 Task: Plan a virtual team-building escape room challenge for the 9th at 3 PM to 3:30 PM.
Action: Mouse moved to (52, 100)
Screenshot: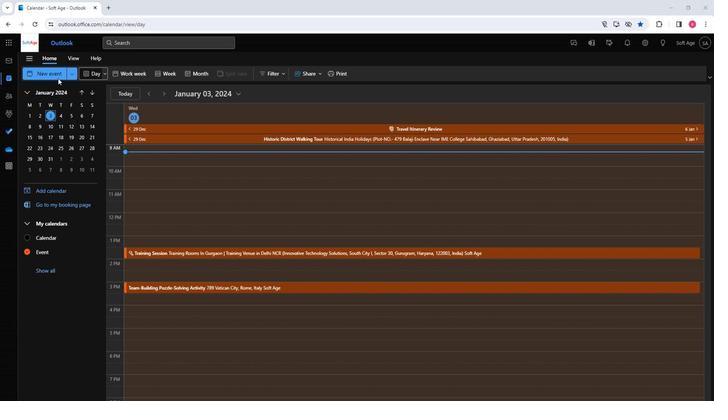 
Action: Mouse pressed left at (52, 100)
Screenshot: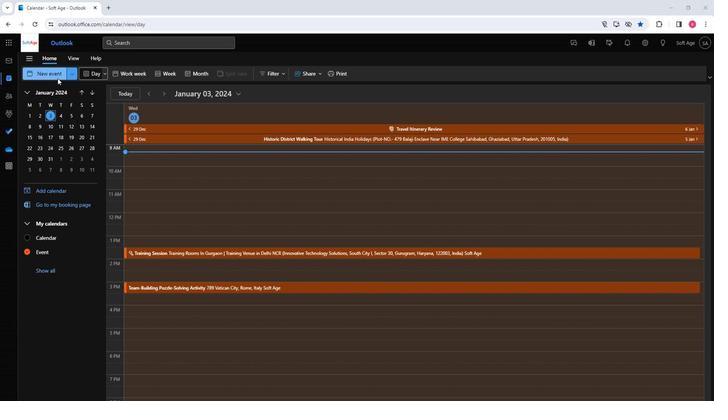 
Action: Mouse moved to (189, 140)
Screenshot: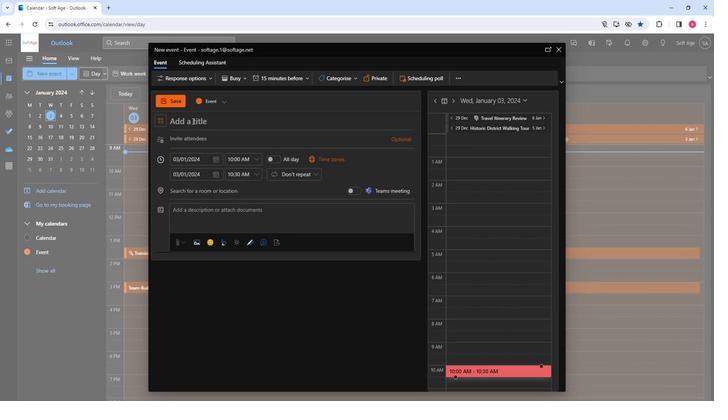 
Action: Mouse pressed left at (189, 140)
Screenshot: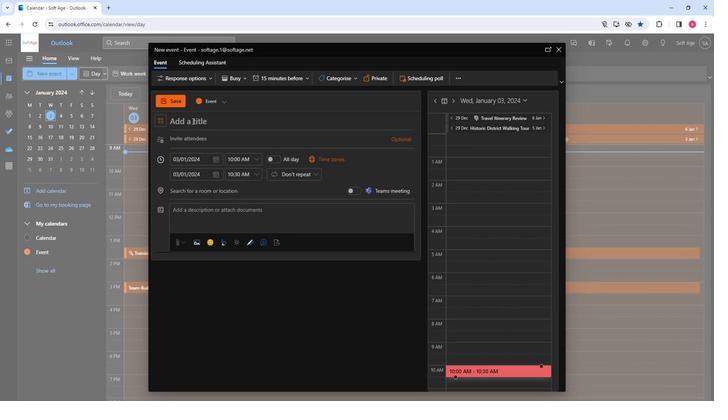 
Action: Key pressed <Key.shift>Team-<Key.shift>Building<Key.space><Key.shift>Escape<Key.space><Key.shift>Room<Key.shift><Key.space><Key.shift>Challenge<Key.tab><Key.shift>SO
Screenshot: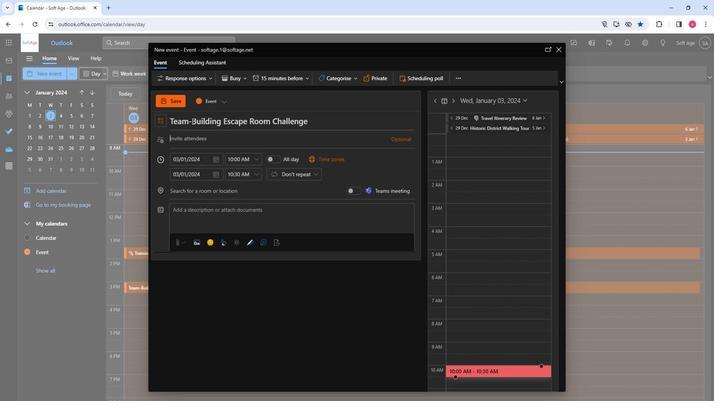 
Action: Mouse moved to (190, 184)
Screenshot: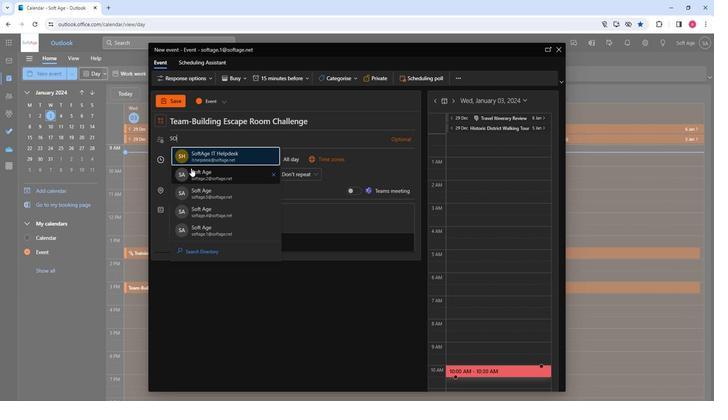 
Action: Mouse pressed left at (190, 184)
Screenshot: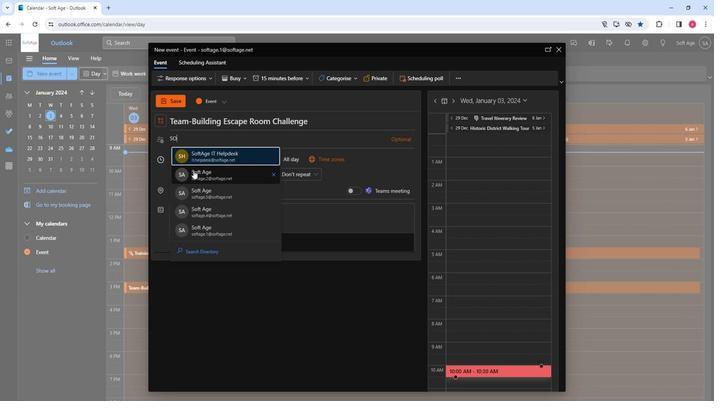 
Action: Key pressed <Key.caps_lock><Key.caps_lock>so
Screenshot: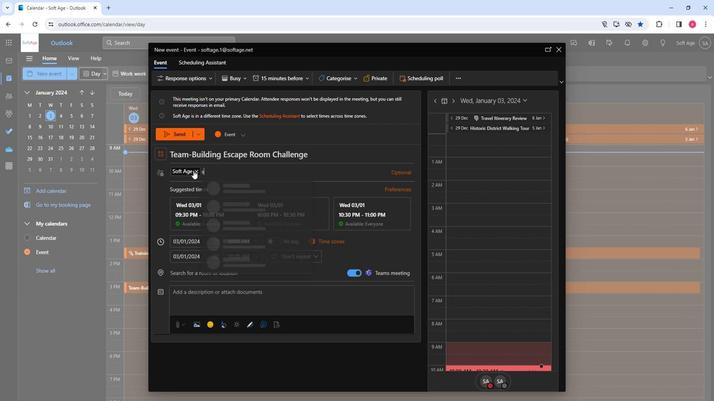 
Action: Mouse moved to (232, 240)
Screenshot: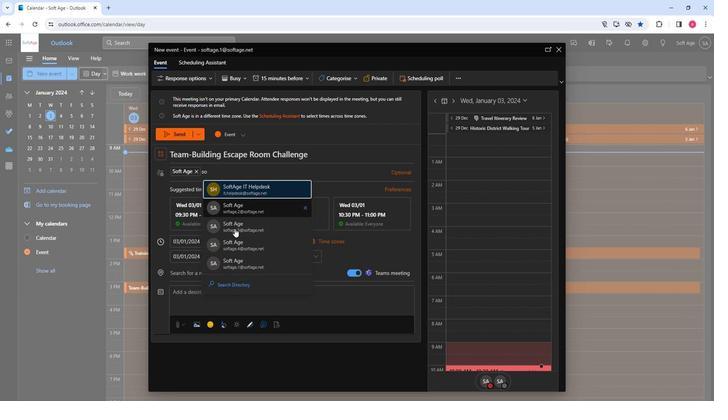 
Action: Mouse pressed left at (232, 240)
Screenshot: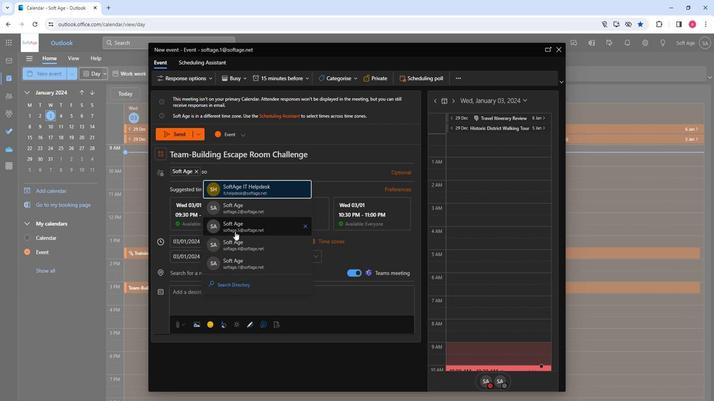 
Action: Key pressed so
Screenshot: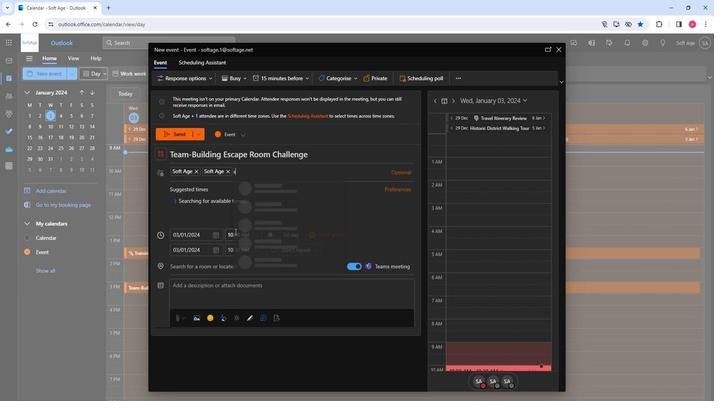 
Action: Mouse moved to (263, 254)
Screenshot: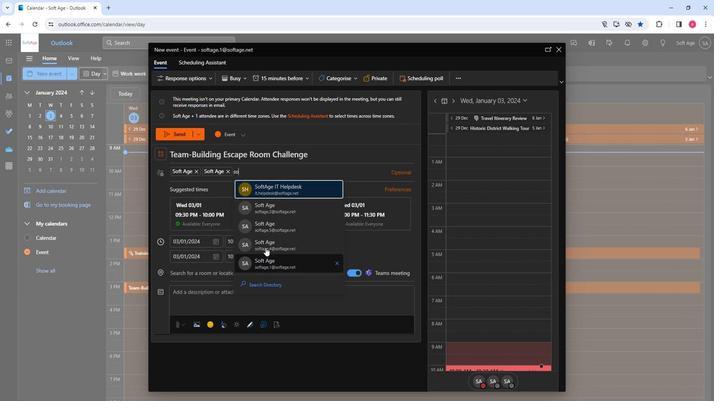 
Action: Mouse pressed left at (263, 254)
Screenshot: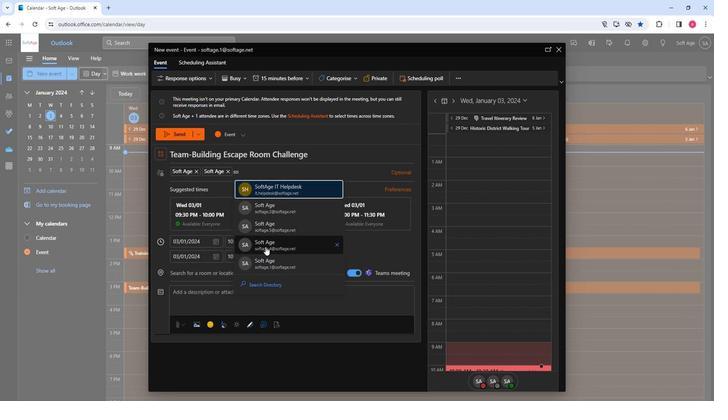 
Action: Key pressed so
Screenshot: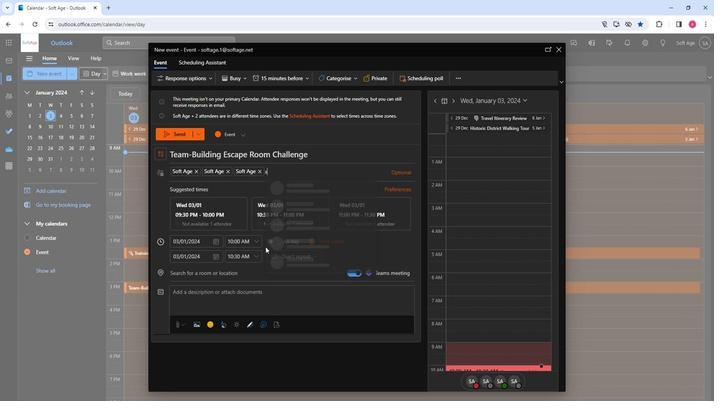 
Action: Mouse moved to (286, 269)
Screenshot: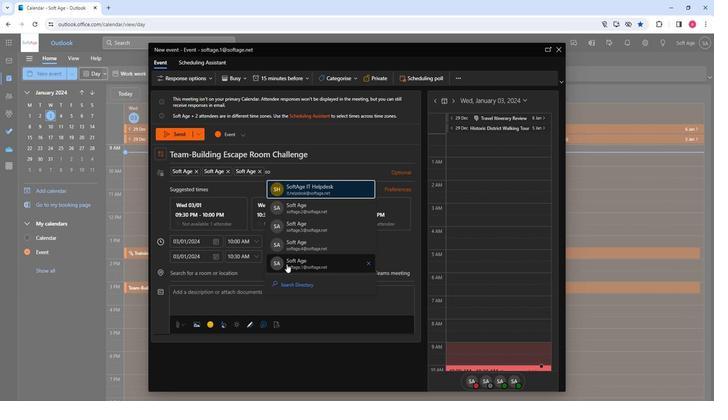 
Action: Mouse pressed left at (286, 269)
Screenshot: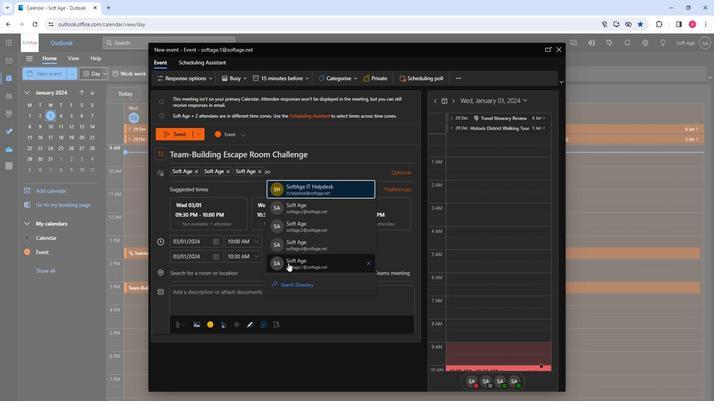 
Action: Mouse moved to (210, 250)
Screenshot: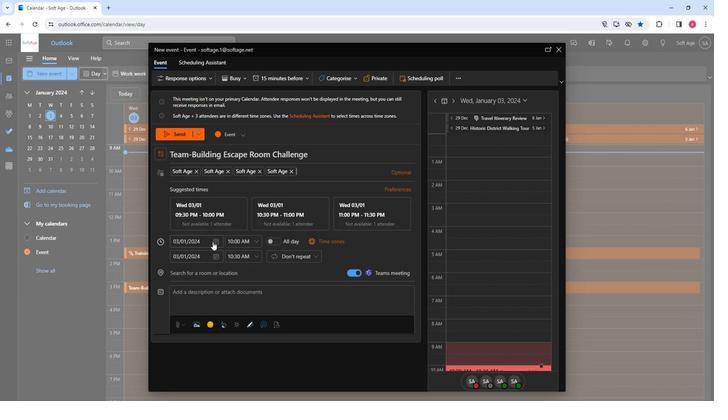 
Action: Mouse pressed left at (210, 250)
Screenshot: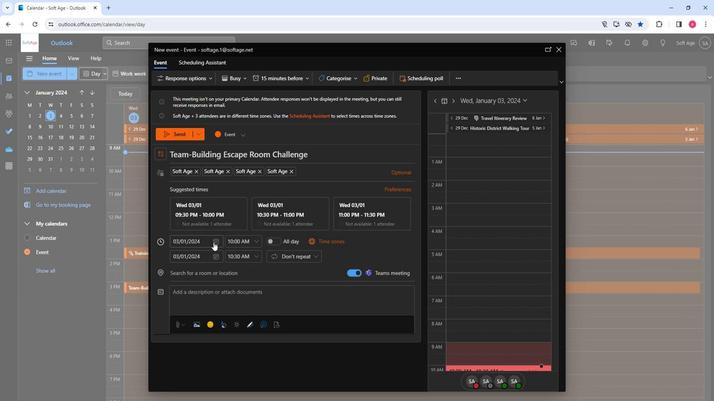 
Action: Mouse moved to (184, 297)
Screenshot: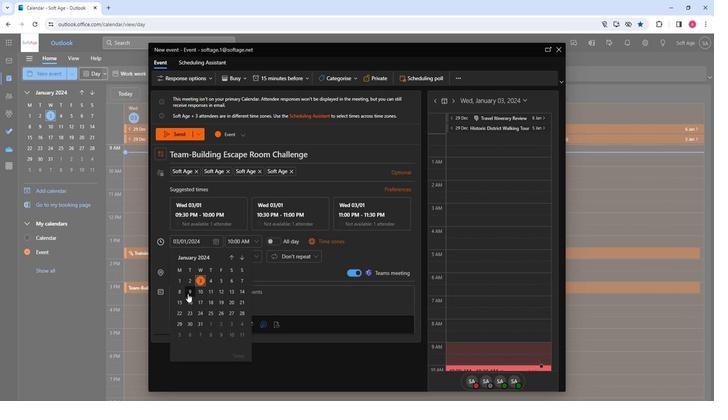 
Action: Mouse pressed left at (184, 297)
Screenshot: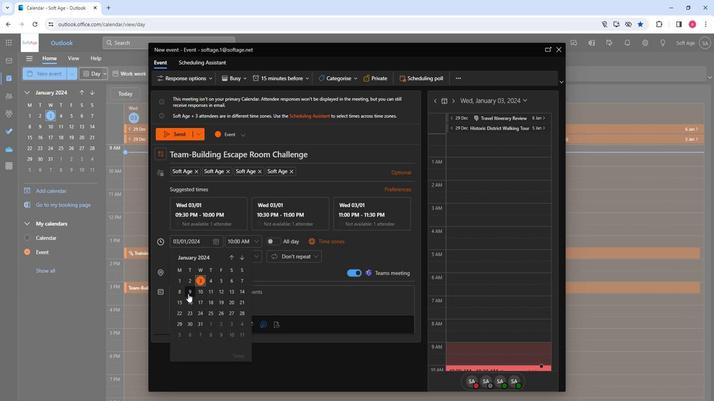 
Action: Mouse moved to (251, 248)
Screenshot: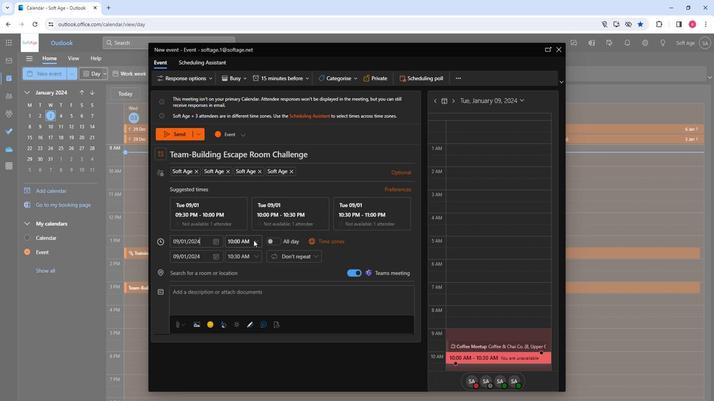 
Action: Mouse pressed left at (251, 248)
Screenshot: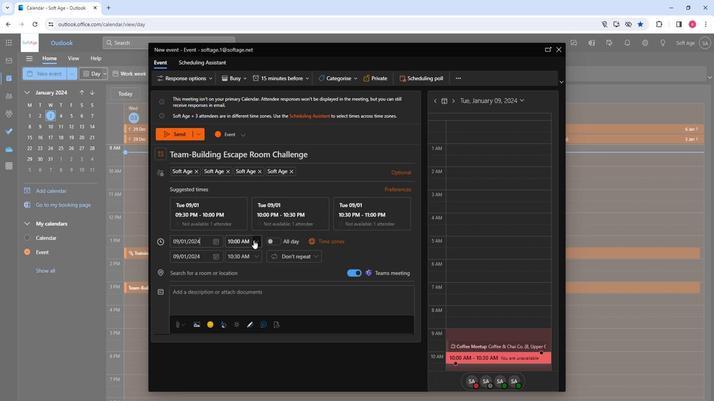 
Action: Mouse moved to (243, 278)
Screenshot: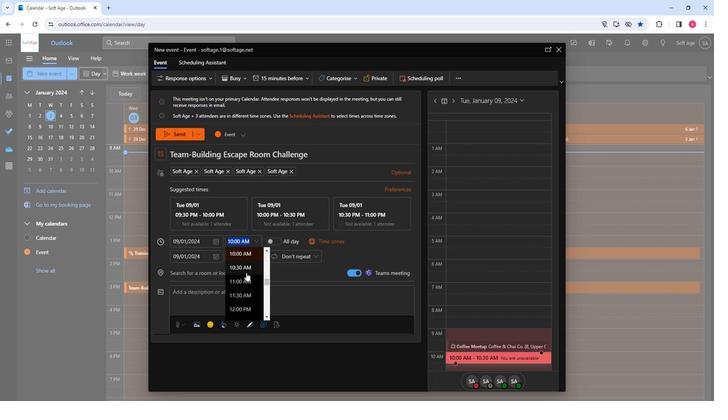 
Action: Mouse scrolled (243, 277) with delta (0, 0)
Screenshot: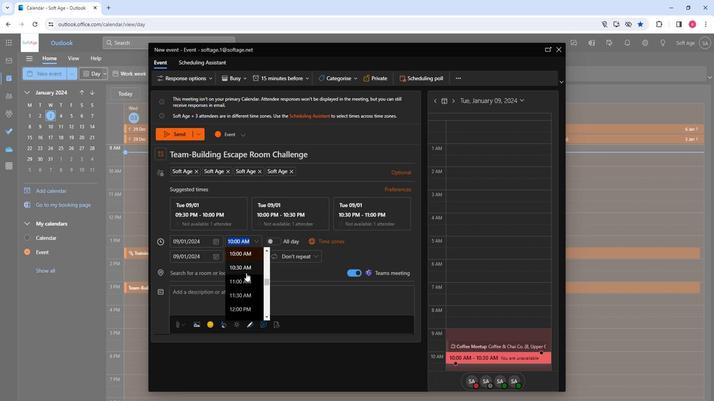 
Action: Mouse moved to (242, 277)
Screenshot: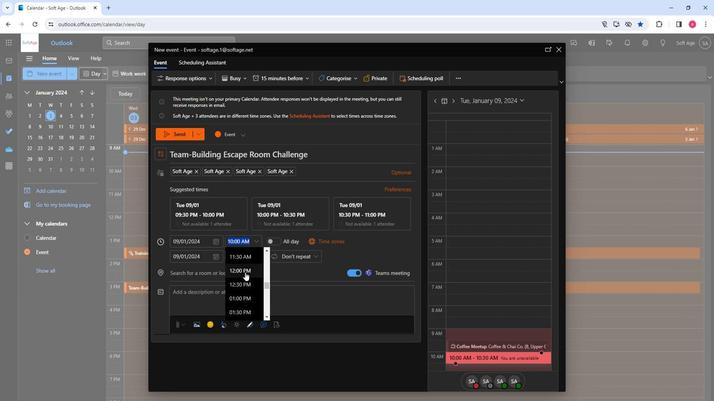 
Action: Mouse scrolled (242, 277) with delta (0, 0)
Screenshot: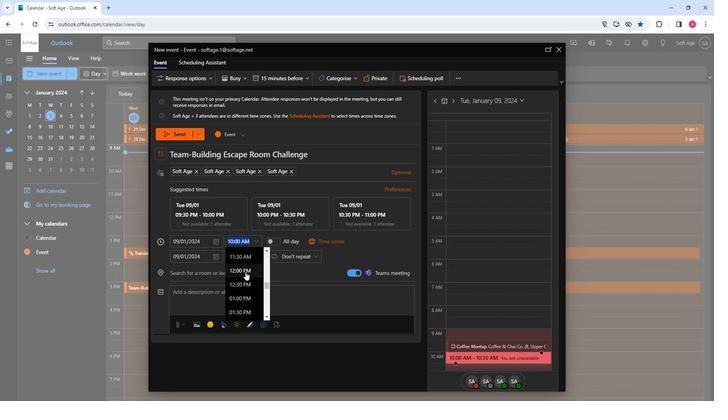 
Action: Mouse moved to (243, 276)
Screenshot: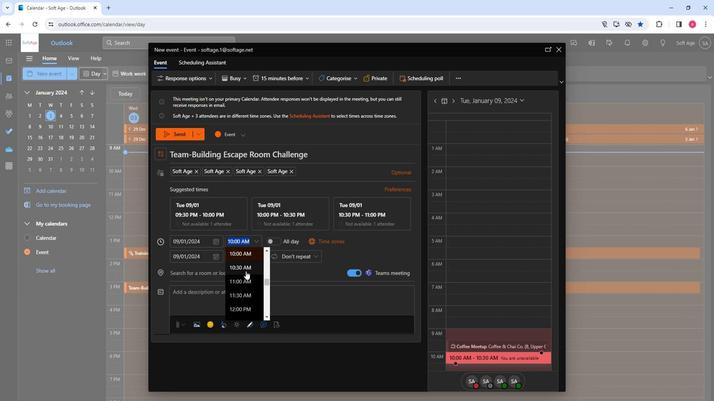 
Action: Mouse scrolled (243, 276) with delta (0, 0)
Screenshot: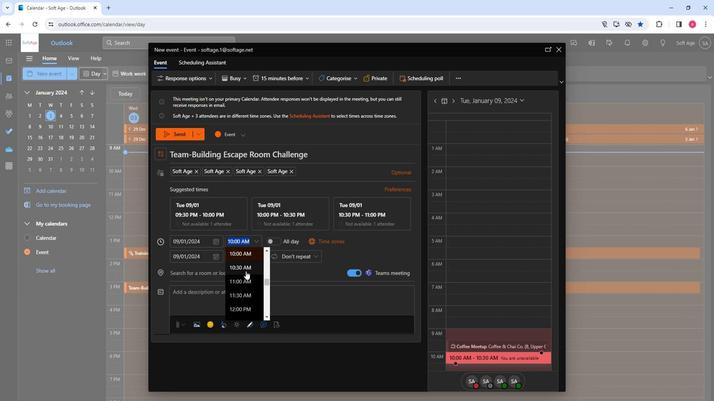 
Action: Mouse moved to (243, 276)
Screenshot: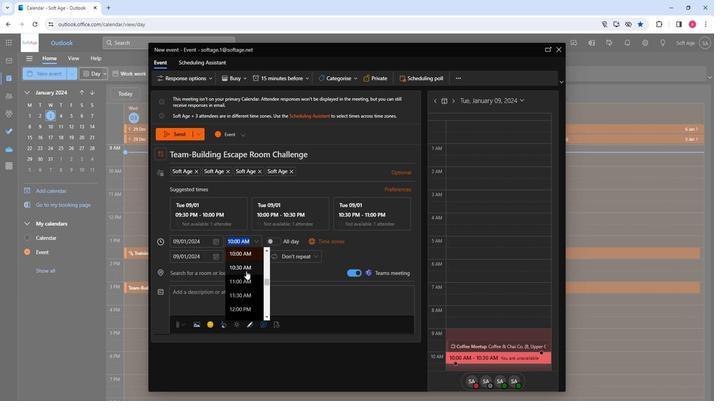
Action: Mouse scrolled (243, 276) with delta (0, 0)
Screenshot: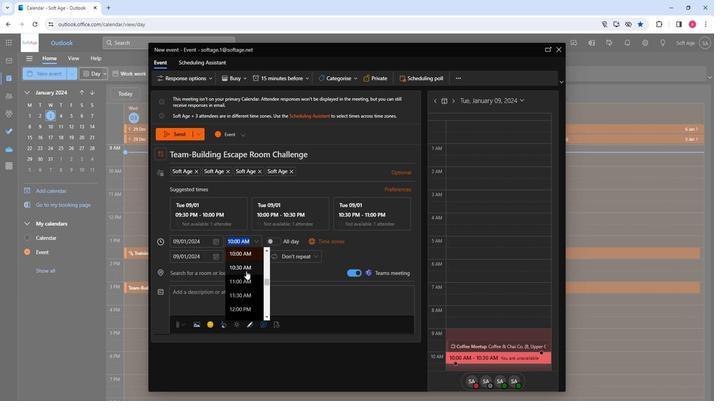 
Action: Mouse scrolled (243, 276) with delta (0, 0)
Screenshot: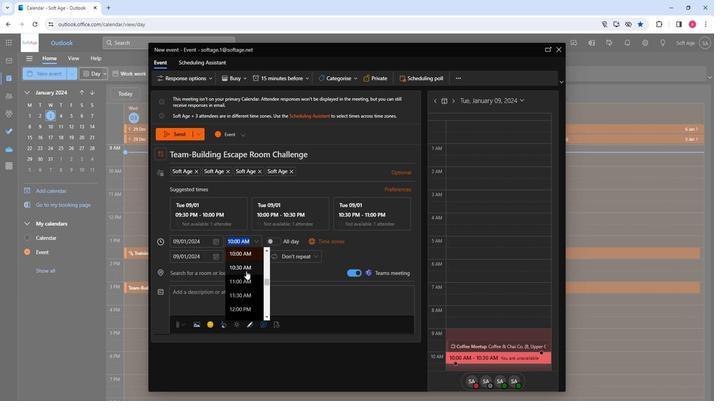 
Action: Mouse moved to (237, 283)
Screenshot: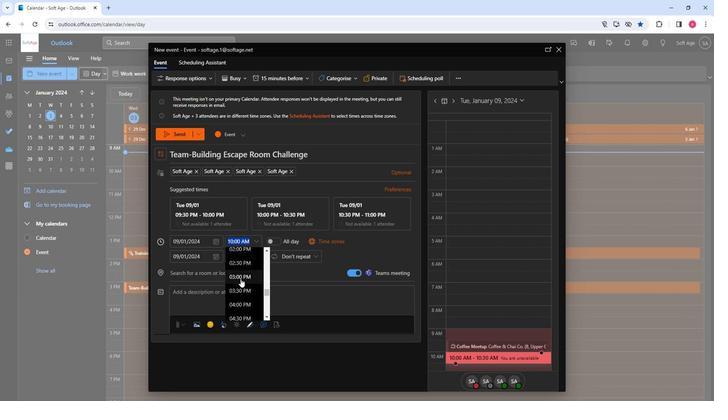 
Action: Mouse pressed left at (237, 283)
Screenshot: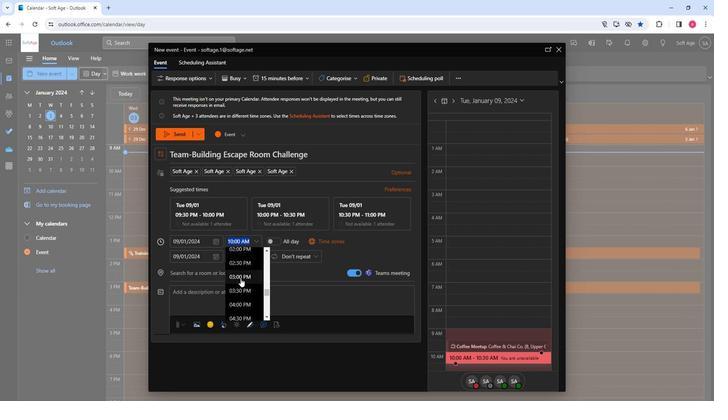 
Action: Mouse moved to (209, 281)
Screenshot: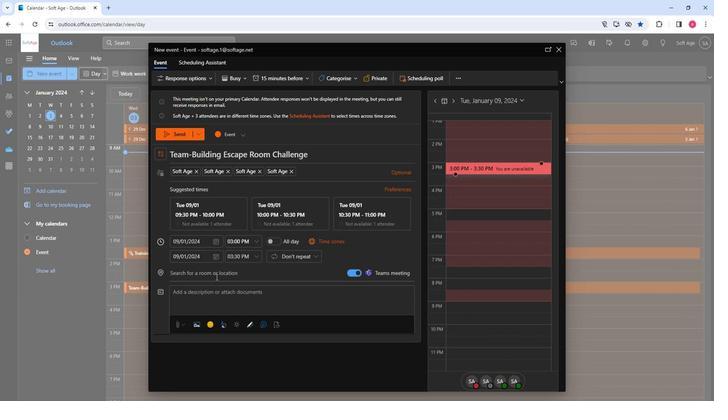 
Action: Mouse pressed left at (209, 281)
Screenshot: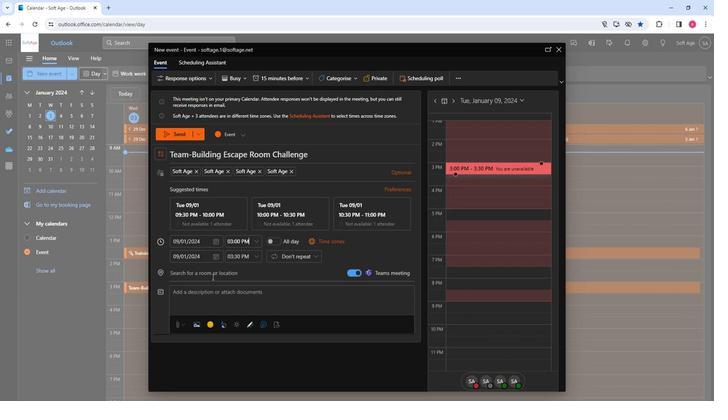 
Action: Mouse moved to (209, 281)
Screenshot: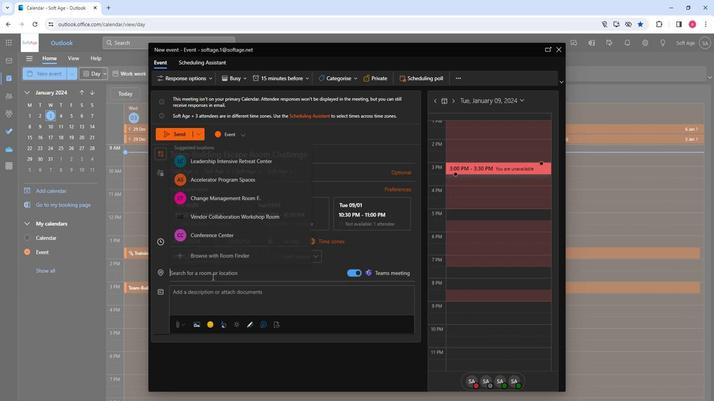 
Action: Key pressed so
Screenshot: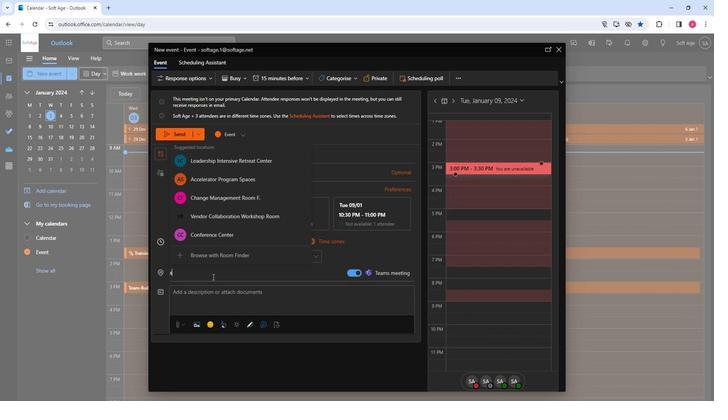
Action: Mouse moved to (206, 248)
Screenshot: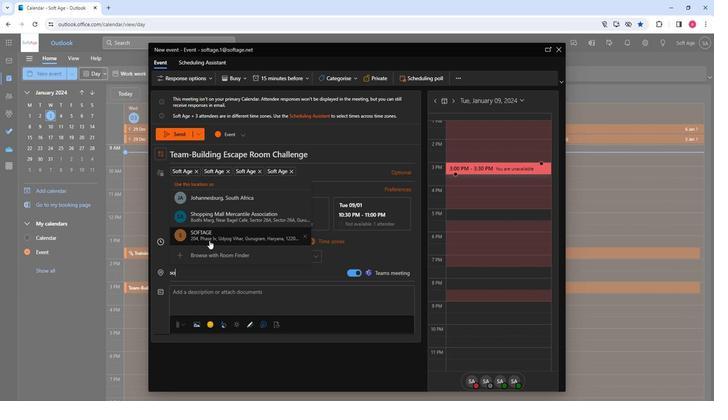 
Action: Mouse pressed left at (206, 248)
Screenshot: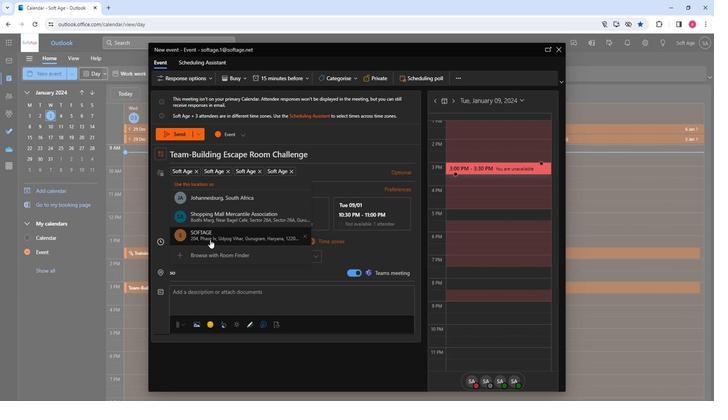 
Action: Mouse moved to (190, 293)
Screenshot: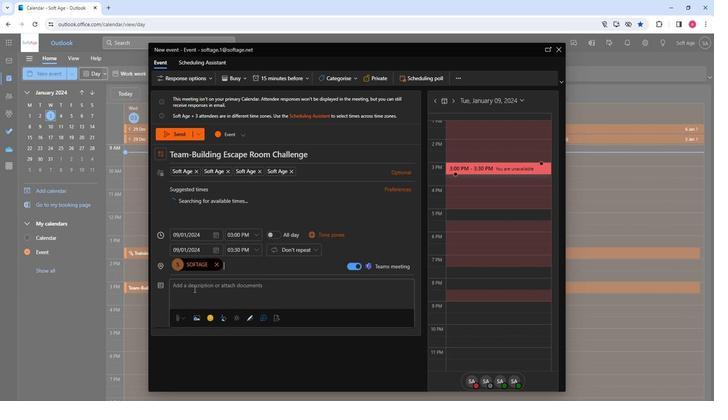
Action: Mouse pressed left at (190, 293)
Screenshot: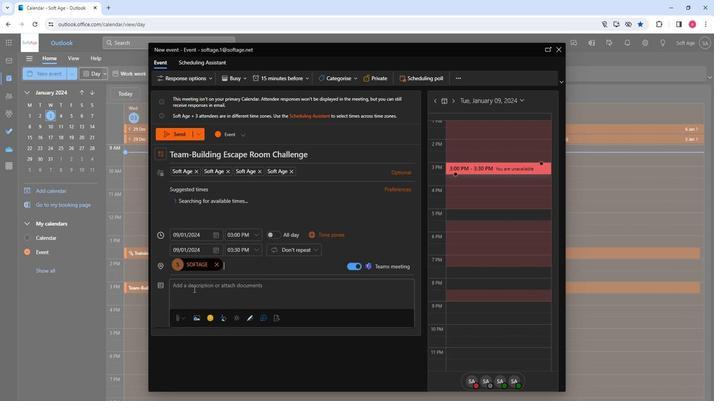 
Action: Key pressed <Key.shift>Embark<Key.space>on<Key.space>a<Key.space>virtual<Key.space>adventure<Key.shift>!<Key.space><Key.shift>Join<Key.space>our<Key.space>team-building<Key.space>escape<Key.space>room<Key.space>challenge.<Key.space><Key.shift>Solve<Key.space>puzzles,<Key.space>collaborate,<Key.space>and<Key.space>strengh<Key.backspace>then<Key.space>bonds<Key.space>in<Key.space>an<Key.space>interactive<Key.space>and<Key.space>engaging<Key.space>online<Key.space>experience.<Key.space><Key.shift>Ready<Key.space>for<Key.space>the<Key.space><Key.shift>Challenge<Key.shift_r>?
Screenshot: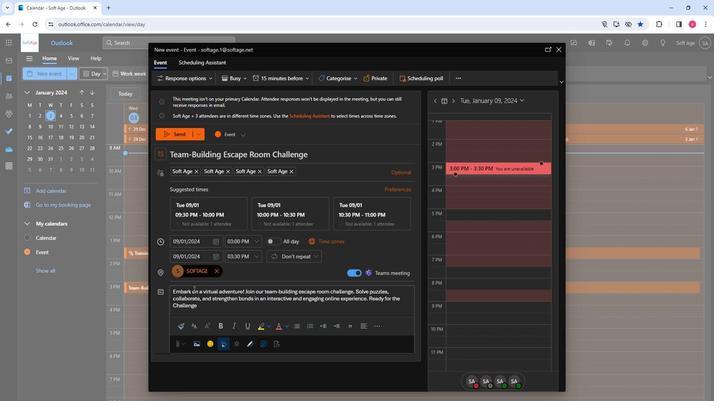 
Action: Mouse moved to (208, 344)
Screenshot: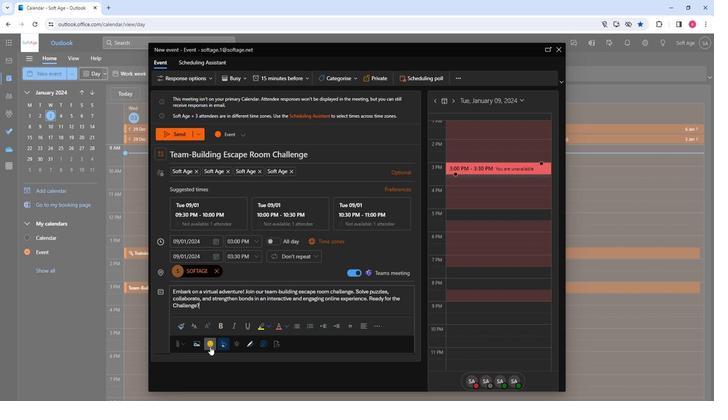 
Action: Mouse pressed left at (208, 344)
Screenshot: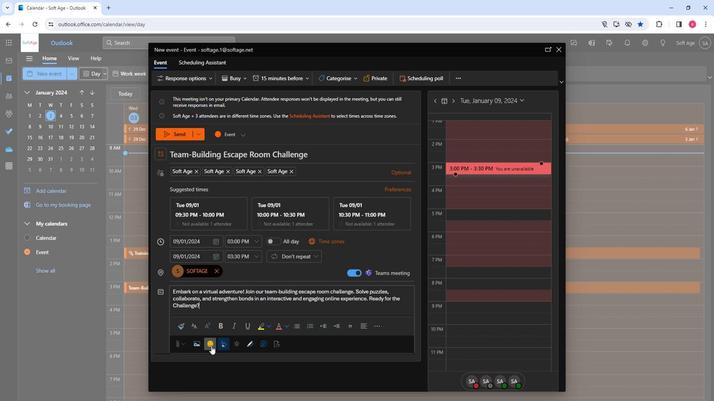 
Action: Mouse moved to (471, 142)
Screenshot: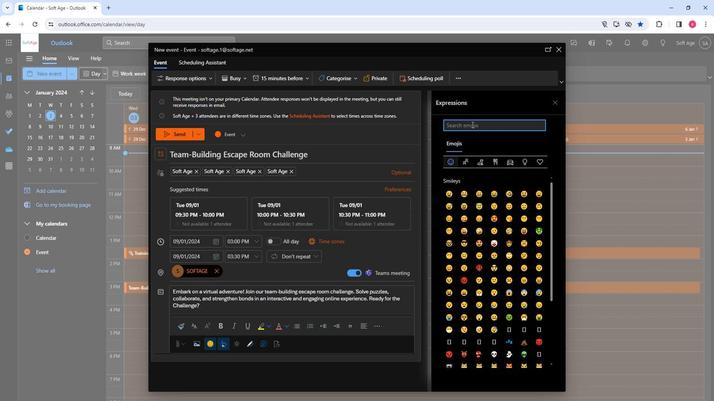 
Action: Mouse pressed left at (471, 142)
Screenshot: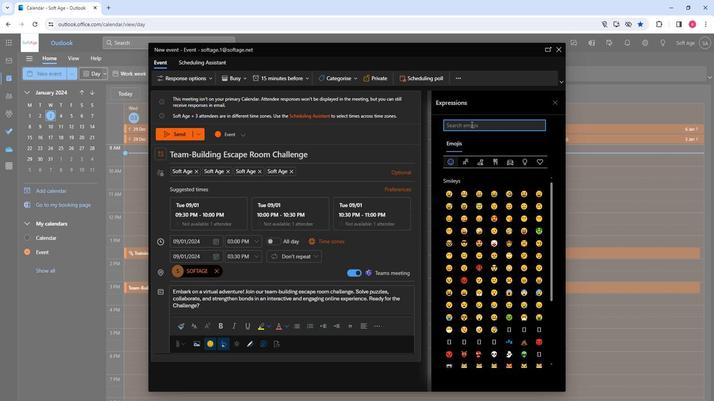 
Action: Key pressed challenge
Screenshot: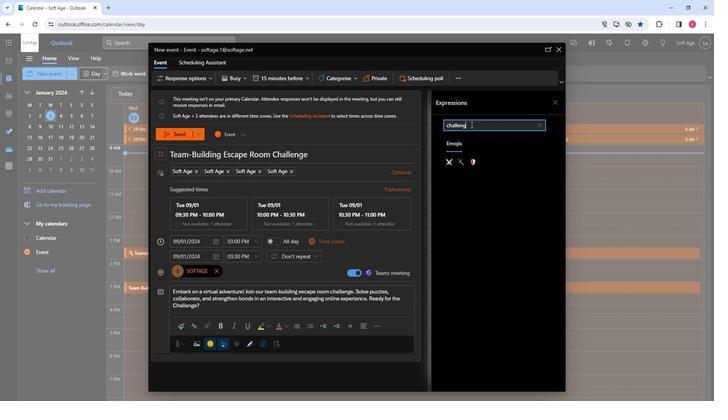 
Action: Mouse moved to (472, 178)
Screenshot: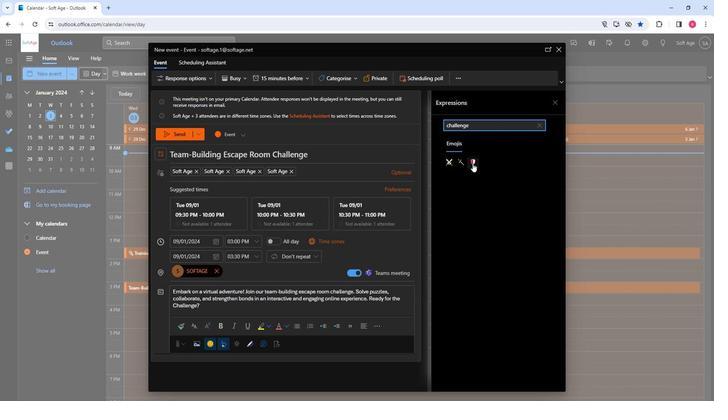 
Action: Mouse pressed left at (472, 178)
Screenshot: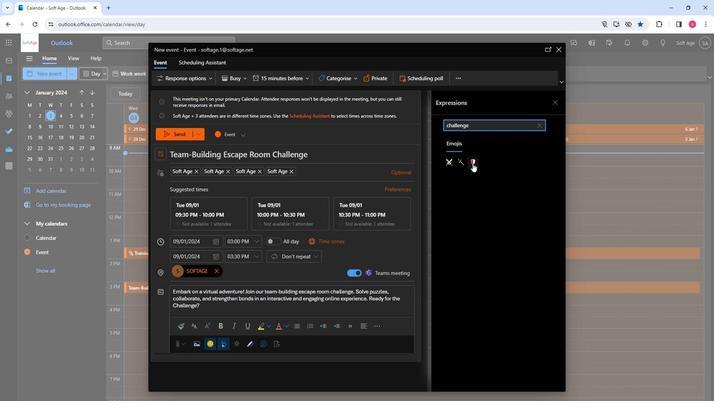 
Action: Mouse moved to (258, 300)
Screenshot: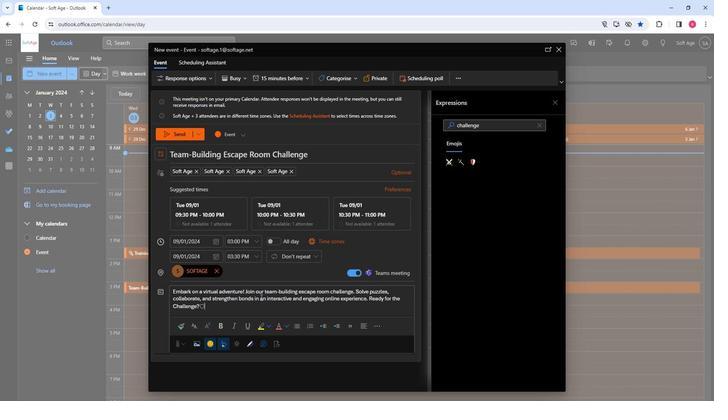 
Action: Mouse pressed left at (258, 300)
Screenshot: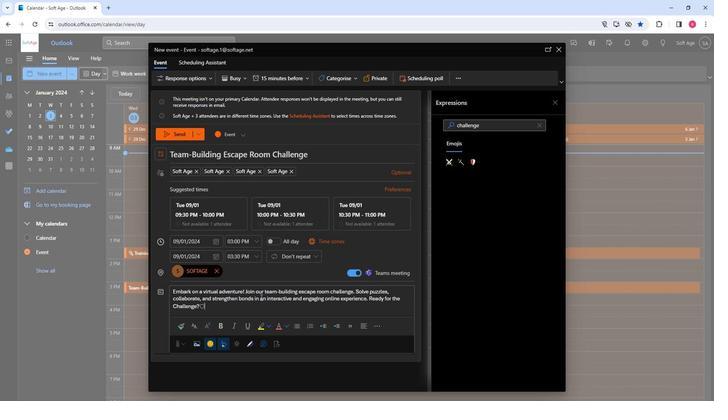 
Action: Mouse pressed left at (258, 300)
Screenshot: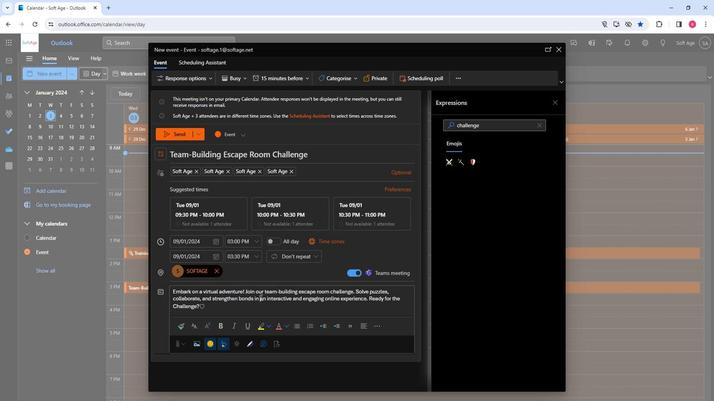 
Action: Mouse pressed left at (258, 300)
Screenshot: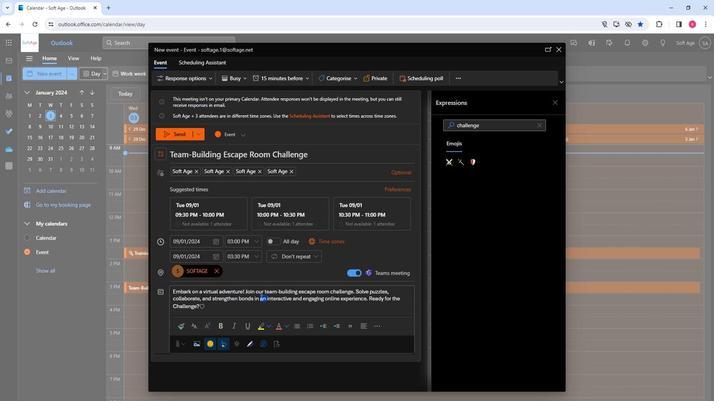 
Action: Mouse pressed left at (258, 300)
Screenshot: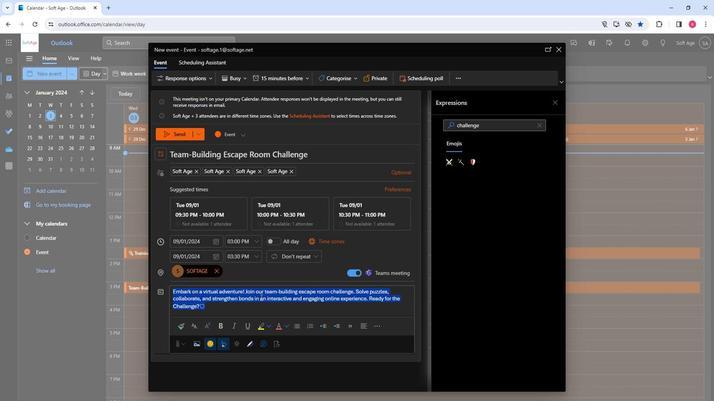 
Action: Mouse moved to (192, 328)
Screenshot: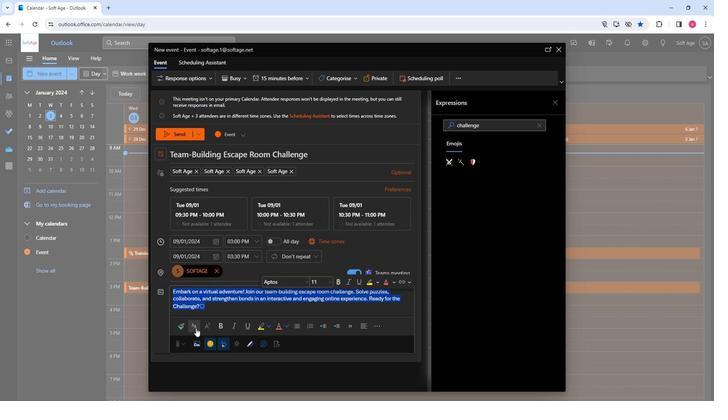 
Action: Mouse pressed left at (192, 328)
Screenshot: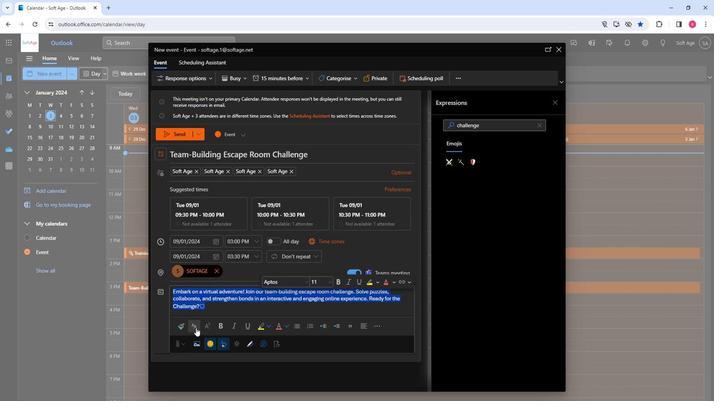 
Action: Mouse moved to (217, 261)
Screenshot: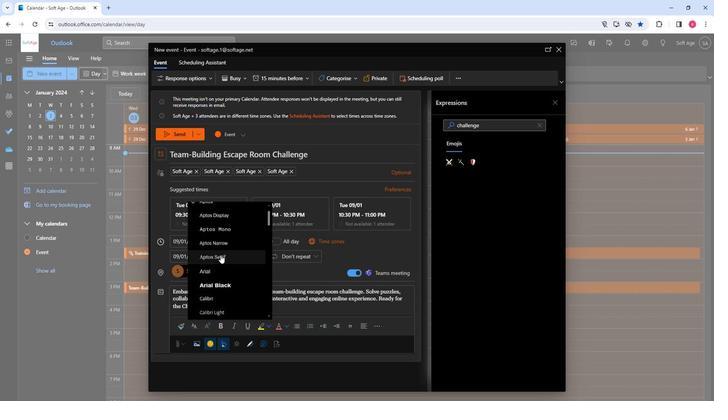 
Action: Mouse scrolled (217, 261) with delta (0, 0)
Screenshot: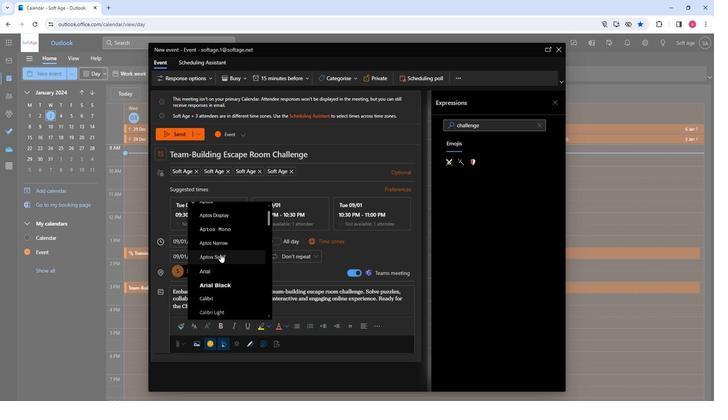 
Action: Mouse scrolled (217, 261) with delta (0, 0)
Screenshot: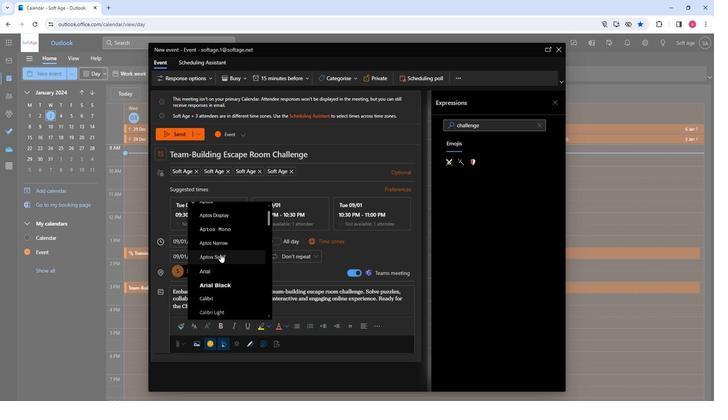
Action: Mouse scrolled (217, 261) with delta (0, 0)
Screenshot: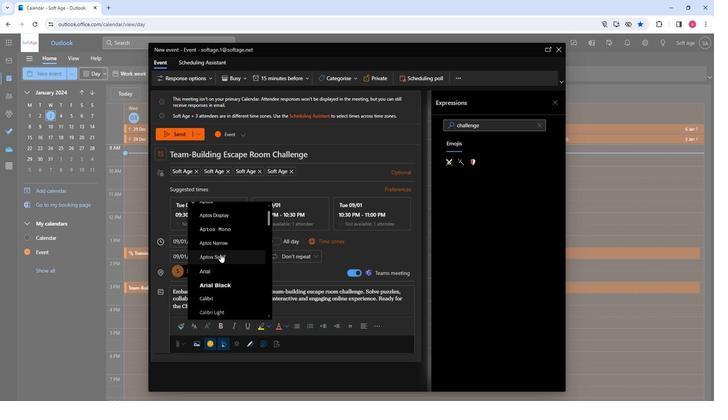 
Action: Mouse scrolled (217, 261) with delta (0, 0)
Screenshot: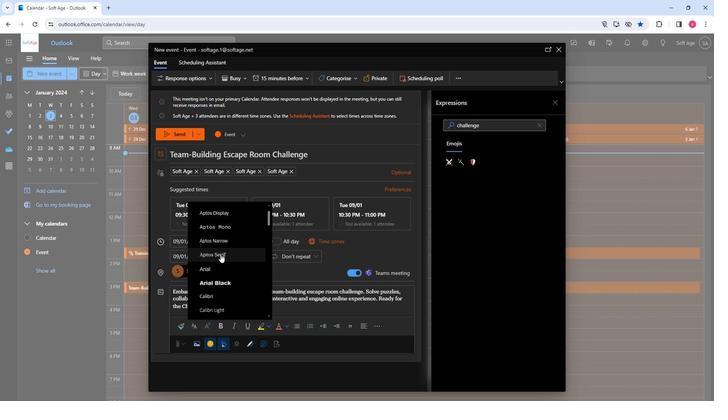 
Action: Mouse moved to (201, 238)
Screenshot: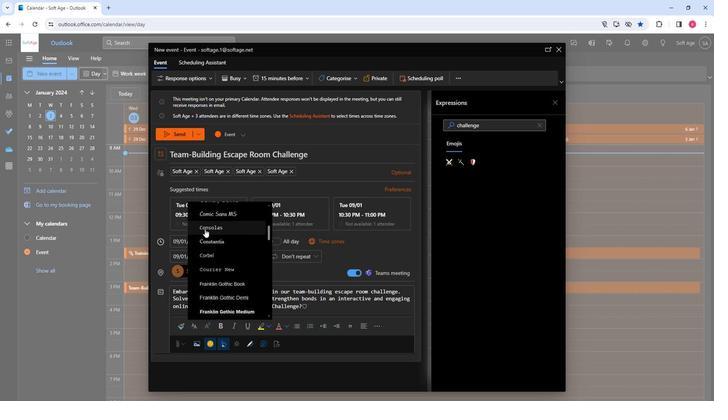 
Action: Mouse pressed left at (201, 238)
Screenshot: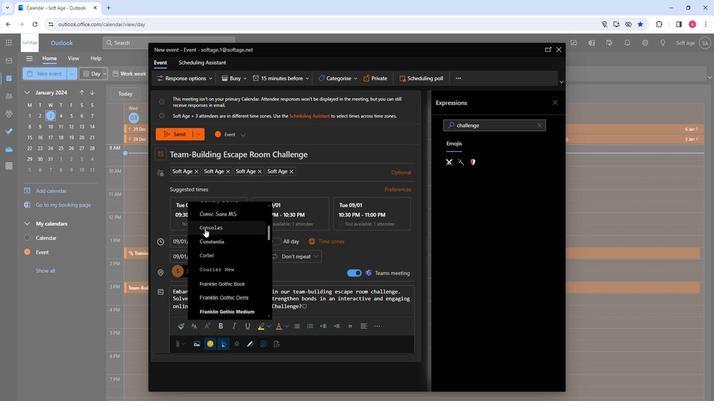 
Action: Mouse moved to (230, 326)
Screenshot: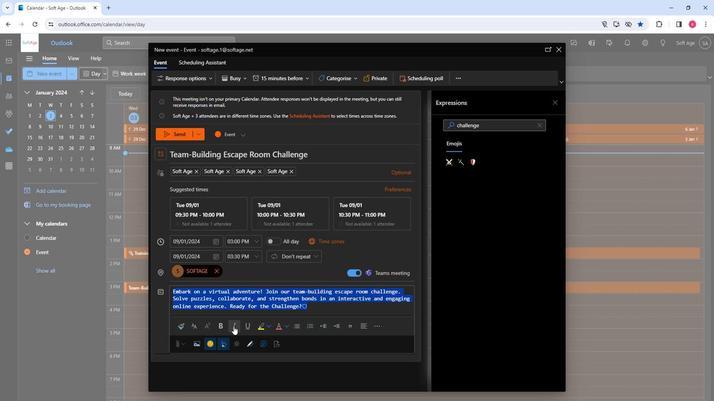 
Action: Mouse pressed left at (230, 326)
Screenshot: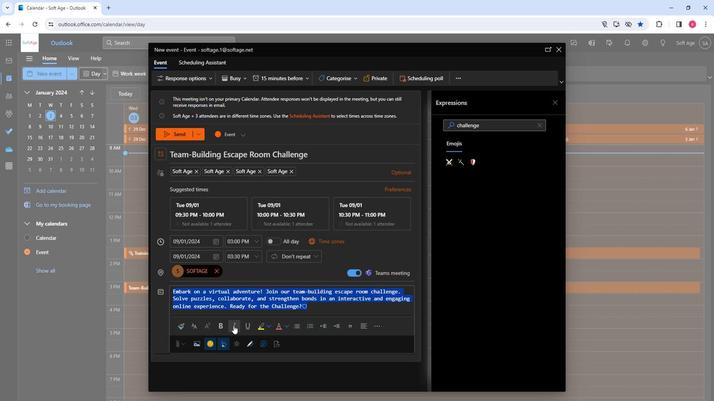 
Action: Mouse moved to (217, 325)
Screenshot: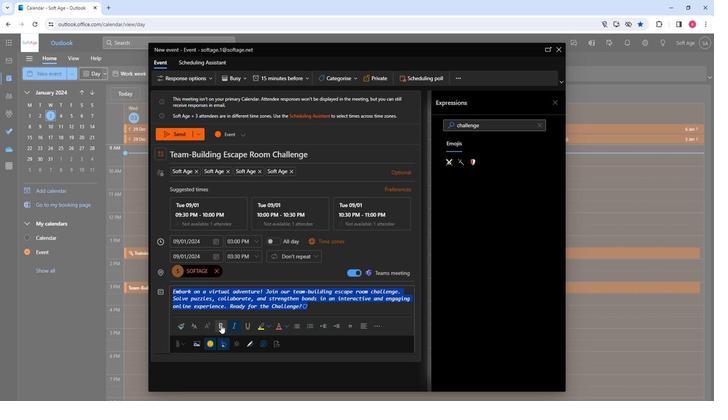 
Action: Mouse pressed left at (217, 325)
Screenshot: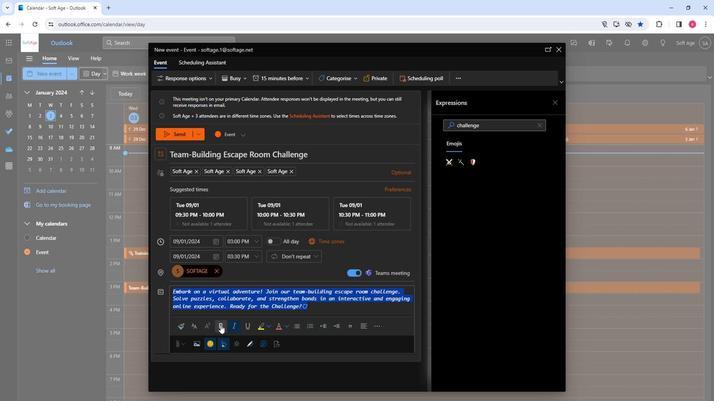 
Action: Mouse moved to (336, 329)
Screenshot: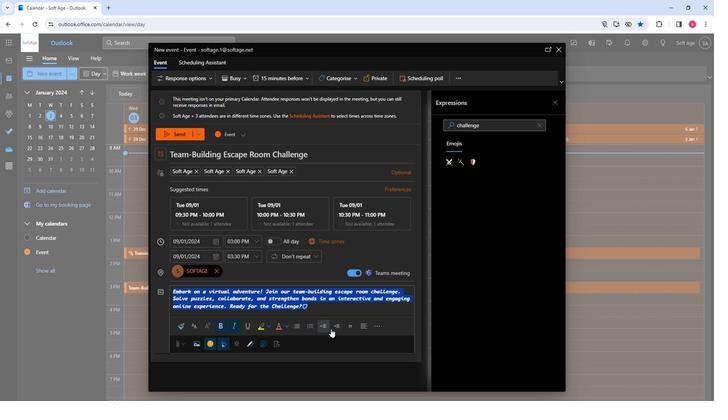 
Action: Mouse pressed left at (336, 329)
Screenshot: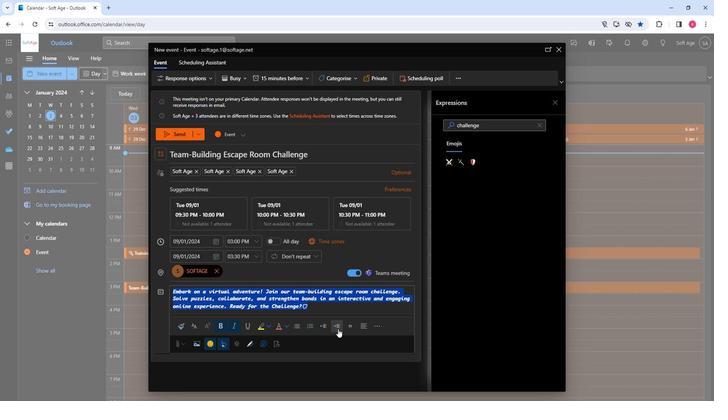 
Action: Mouse moved to (397, 303)
Screenshot: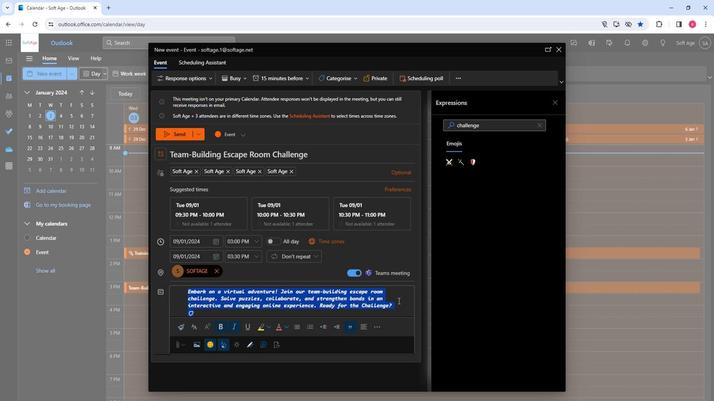
Action: Mouse pressed left at (397, 303)
Screenshot: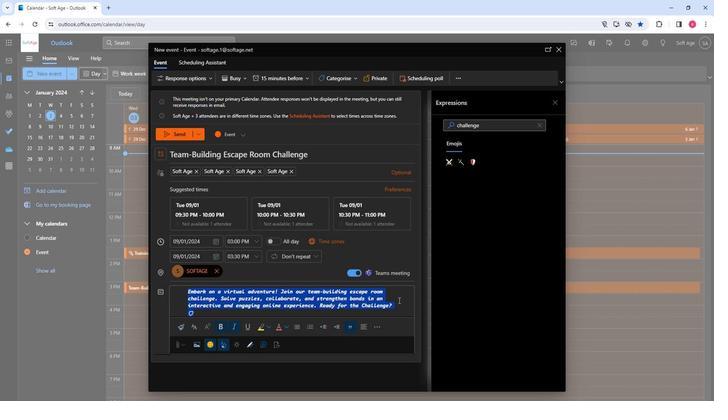 
Action: Mouse moved to (180, 153)
Screenshot: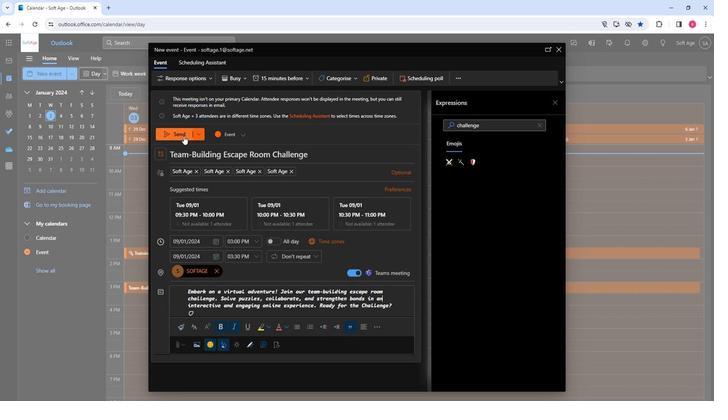 
Action: Mouse pressed left at (180, 153)
Screenshot: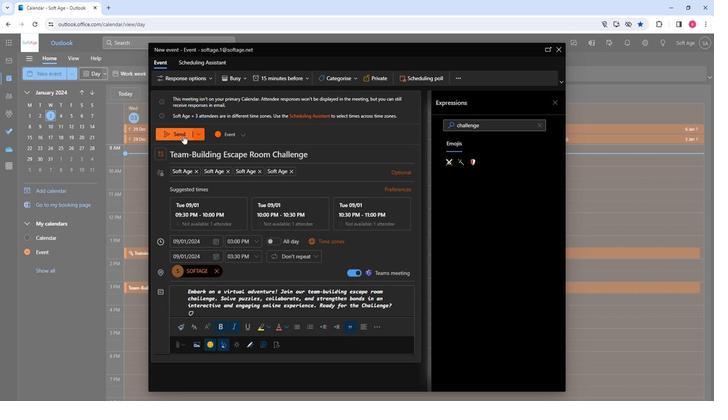 
Action: Mouse moved to (333, 234)
Screenshot: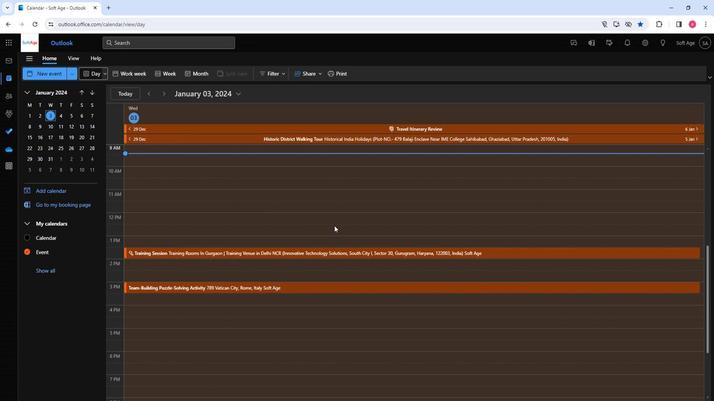 
